 Task: Allow job search notifications.
Action: Mouse moved to (878, 93)
Screenshot: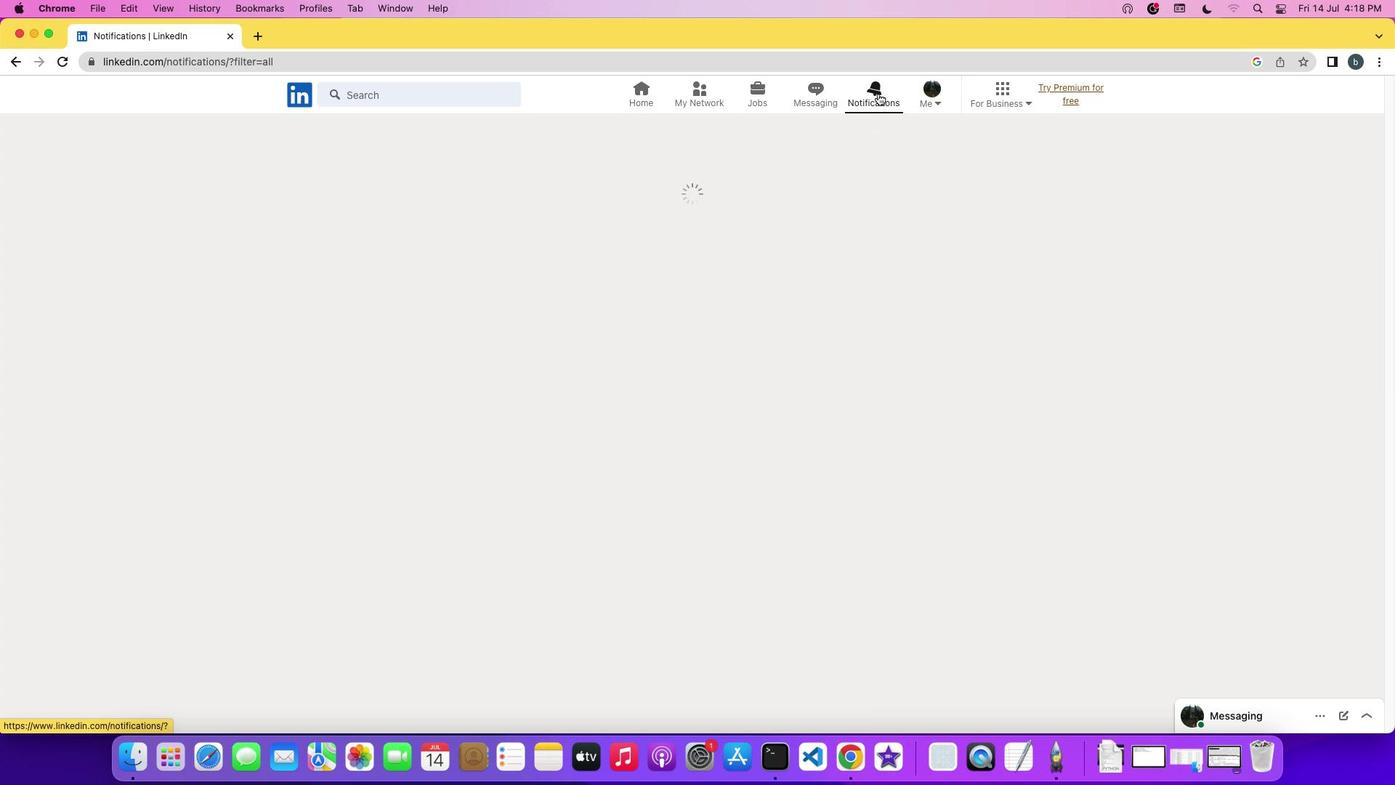 
Action: Mouse pressed left at (878, 93)
Screenshot: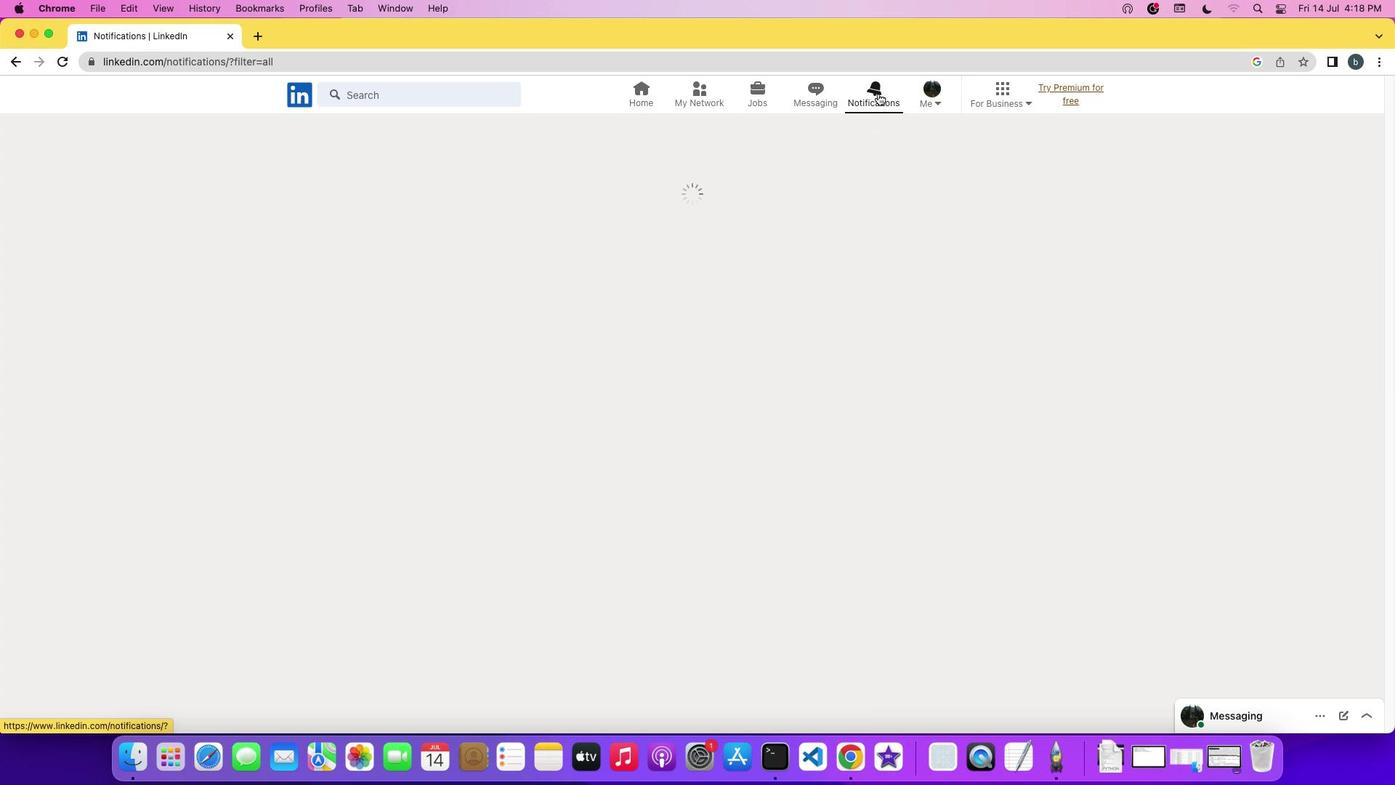 
Action: Mouse pressed left at (878, 93)
Screenshot: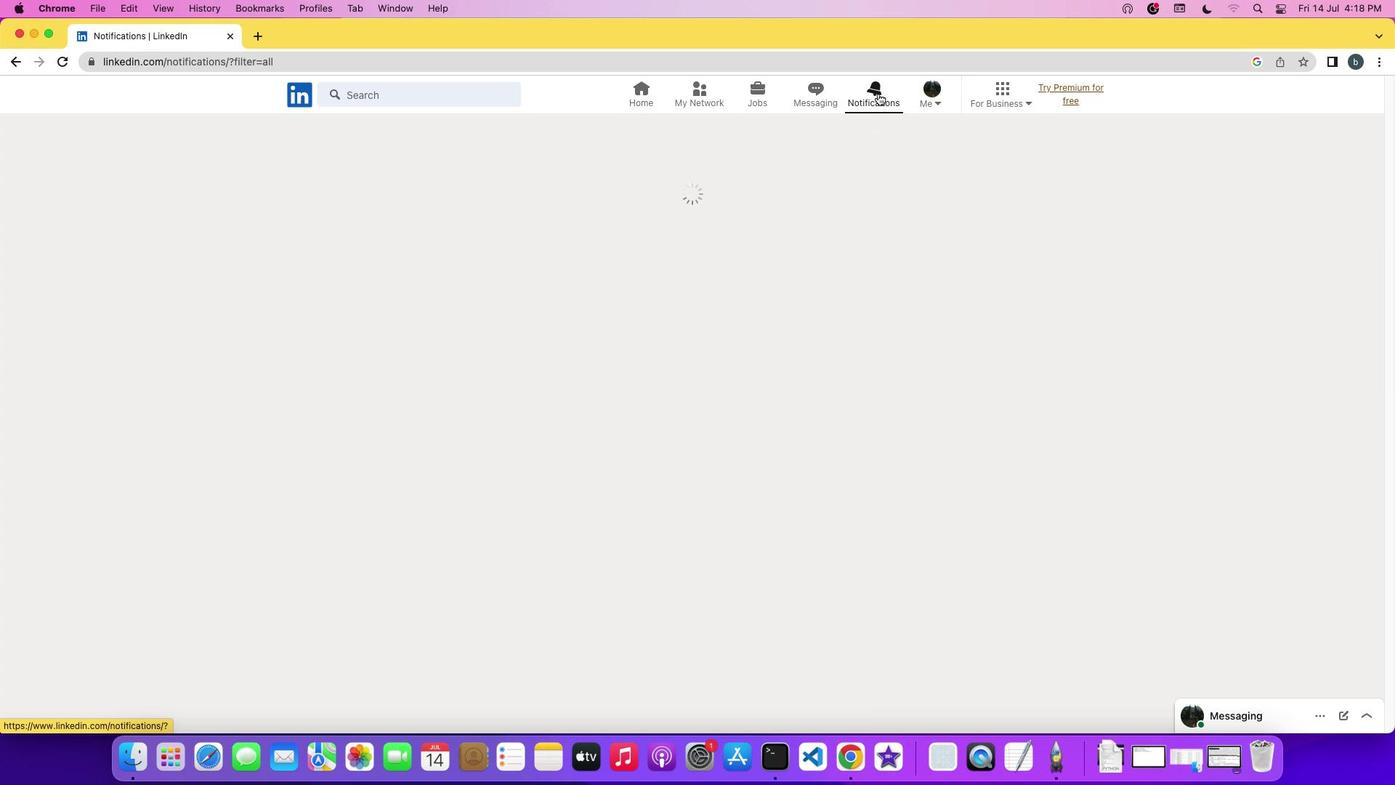 
Action: Mouse moved to (318, 190)
Screenshot: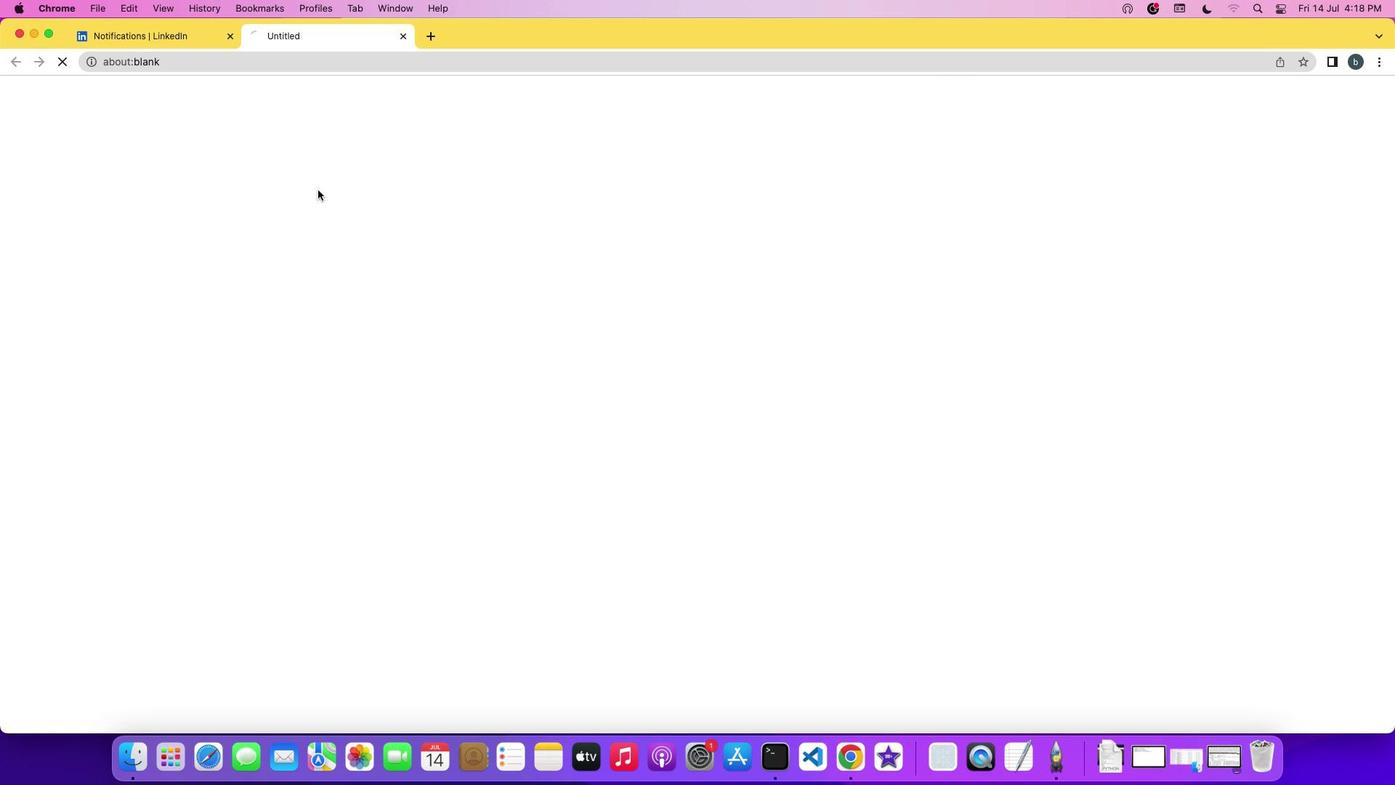 
Action: Mouse pressed left at (318, 190)
Screenshot: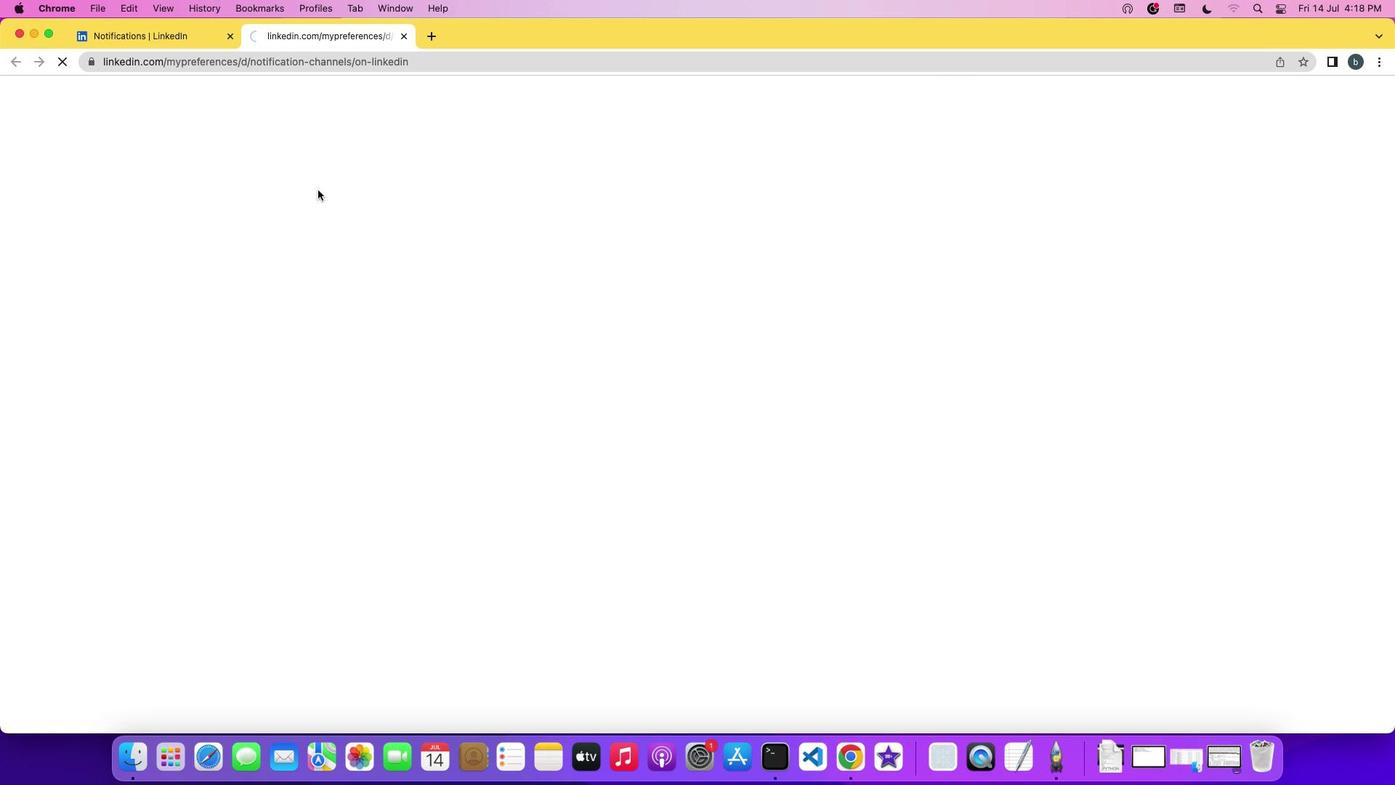 
Action: Mouse moved to (636, 184)
Screenshot: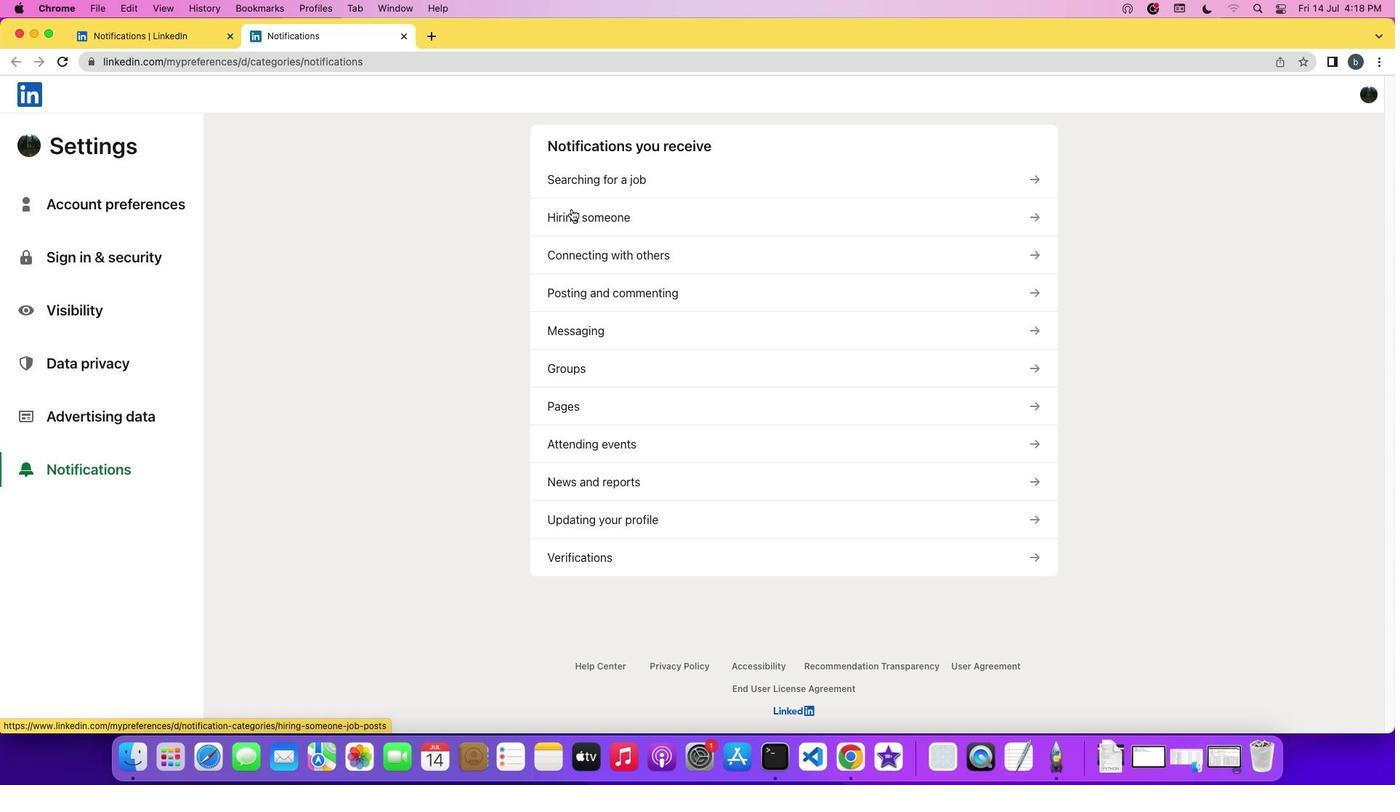 
Action: Mouse pressed left at (636, 184)
Screenshot: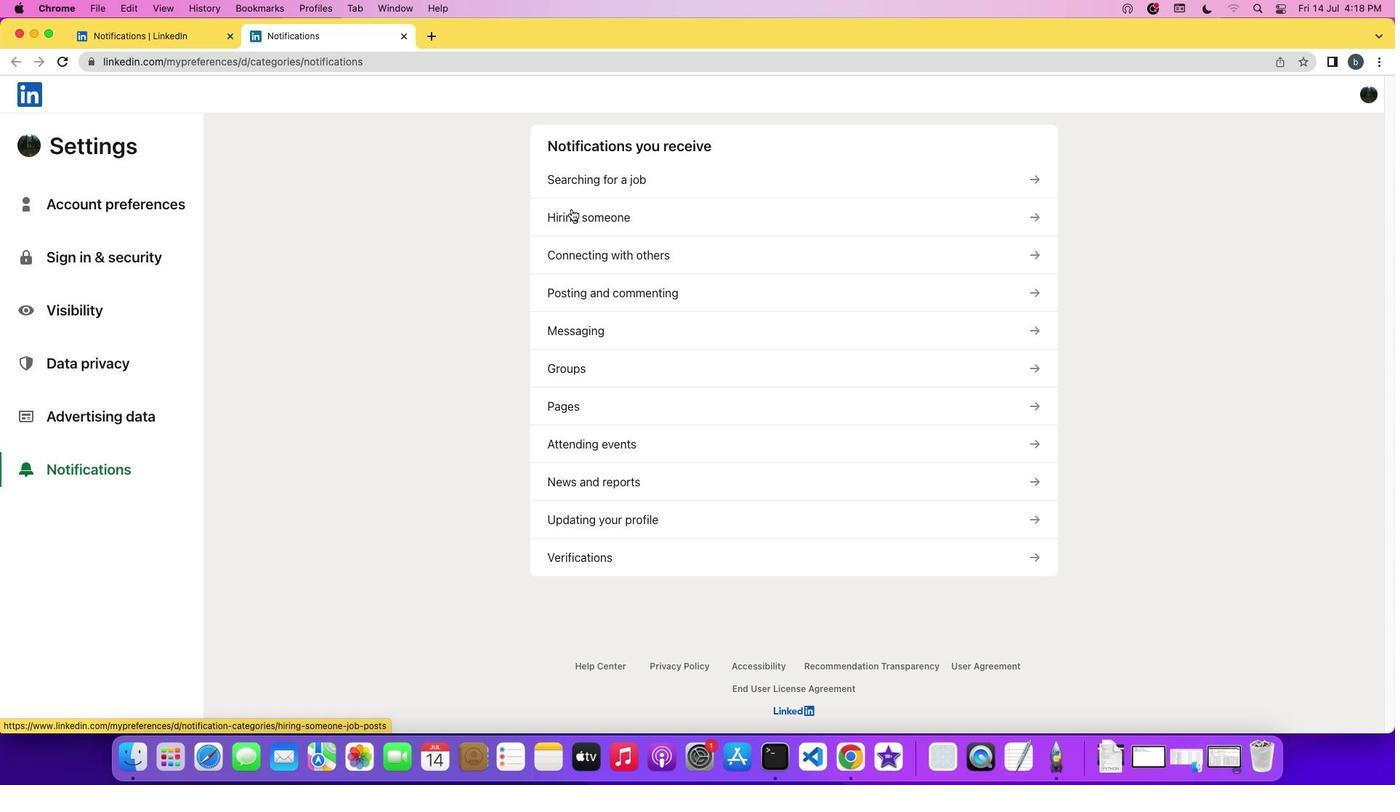 
Action: Mouse moved to (1018, 180)
Screenshot: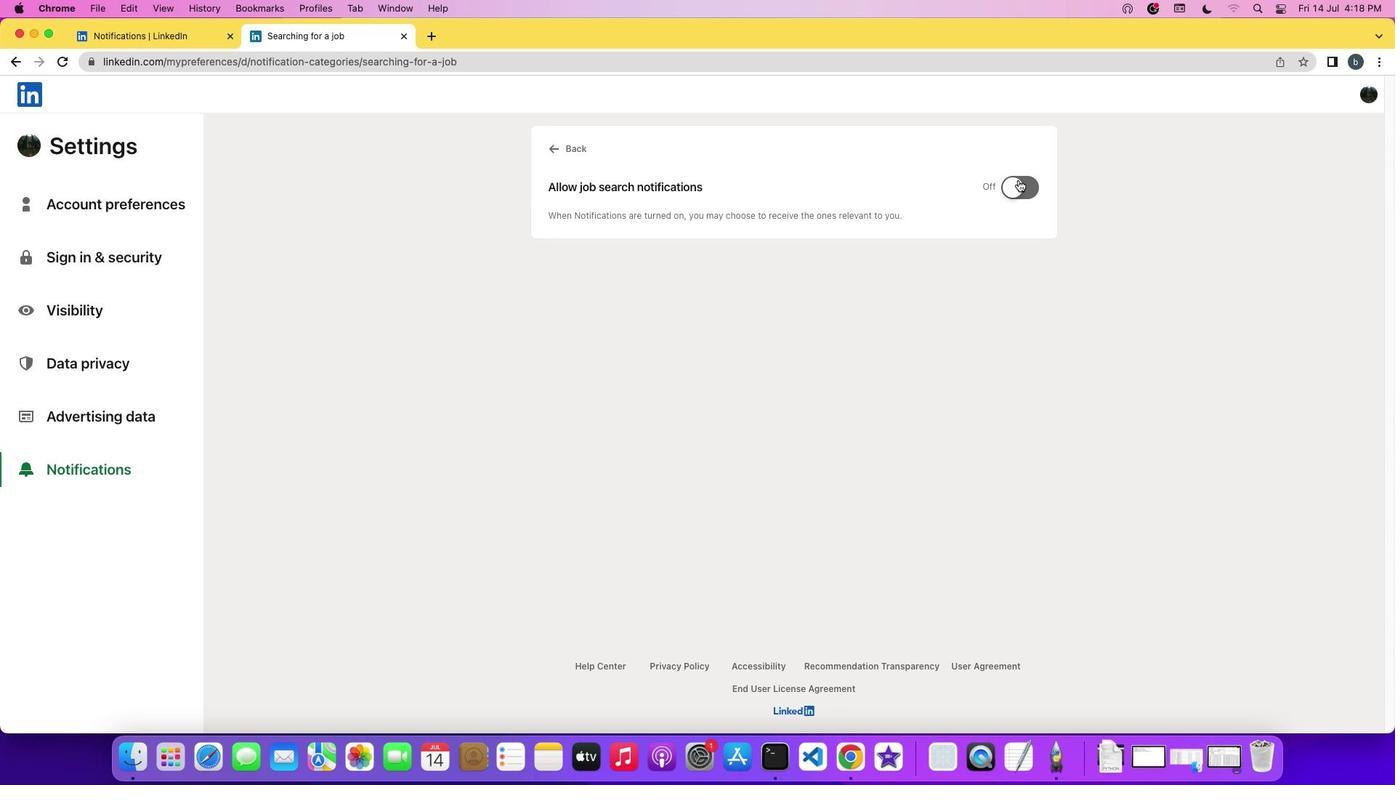
Action: Mouse pressed left at (1018, 180)
Screenshot: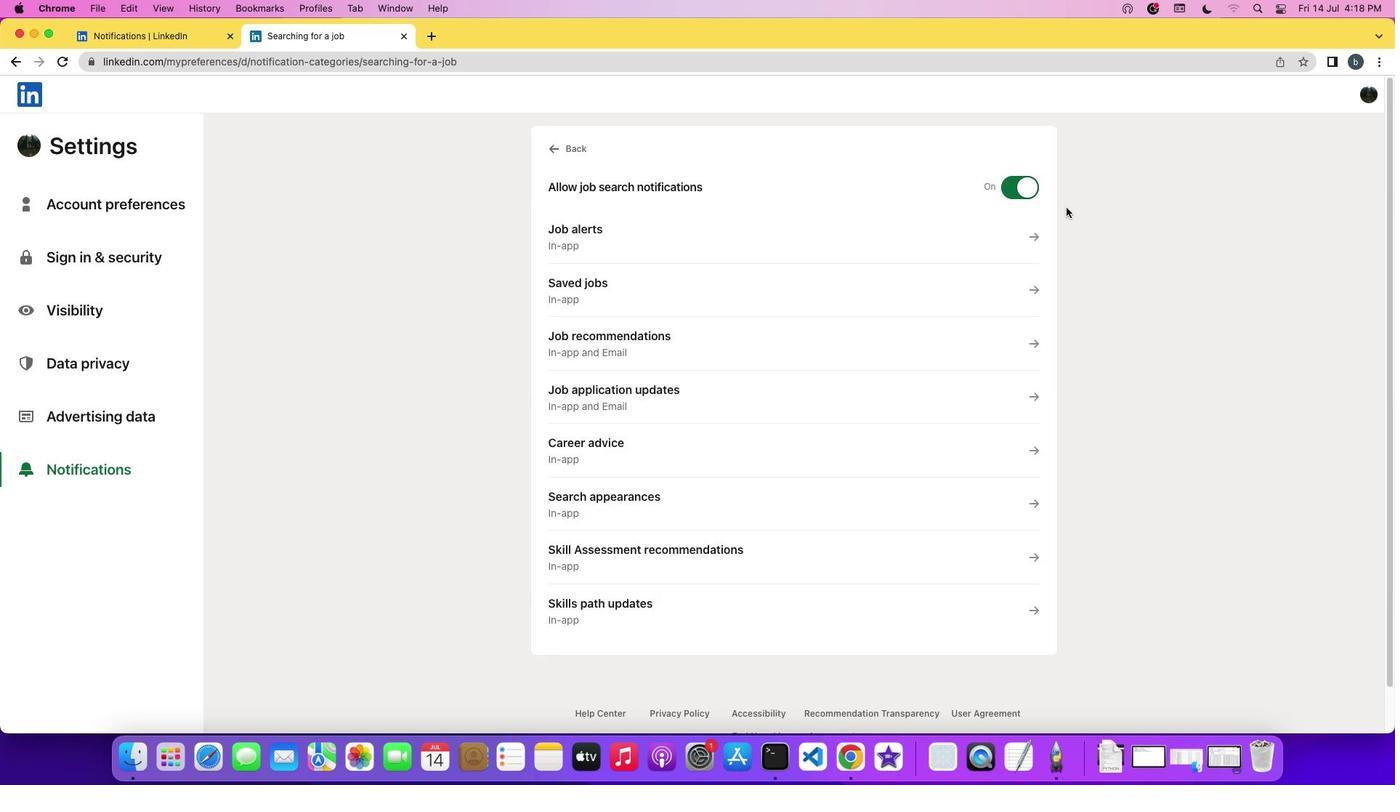 
Action: Mouse moved to (1066, 207)
Screenshot: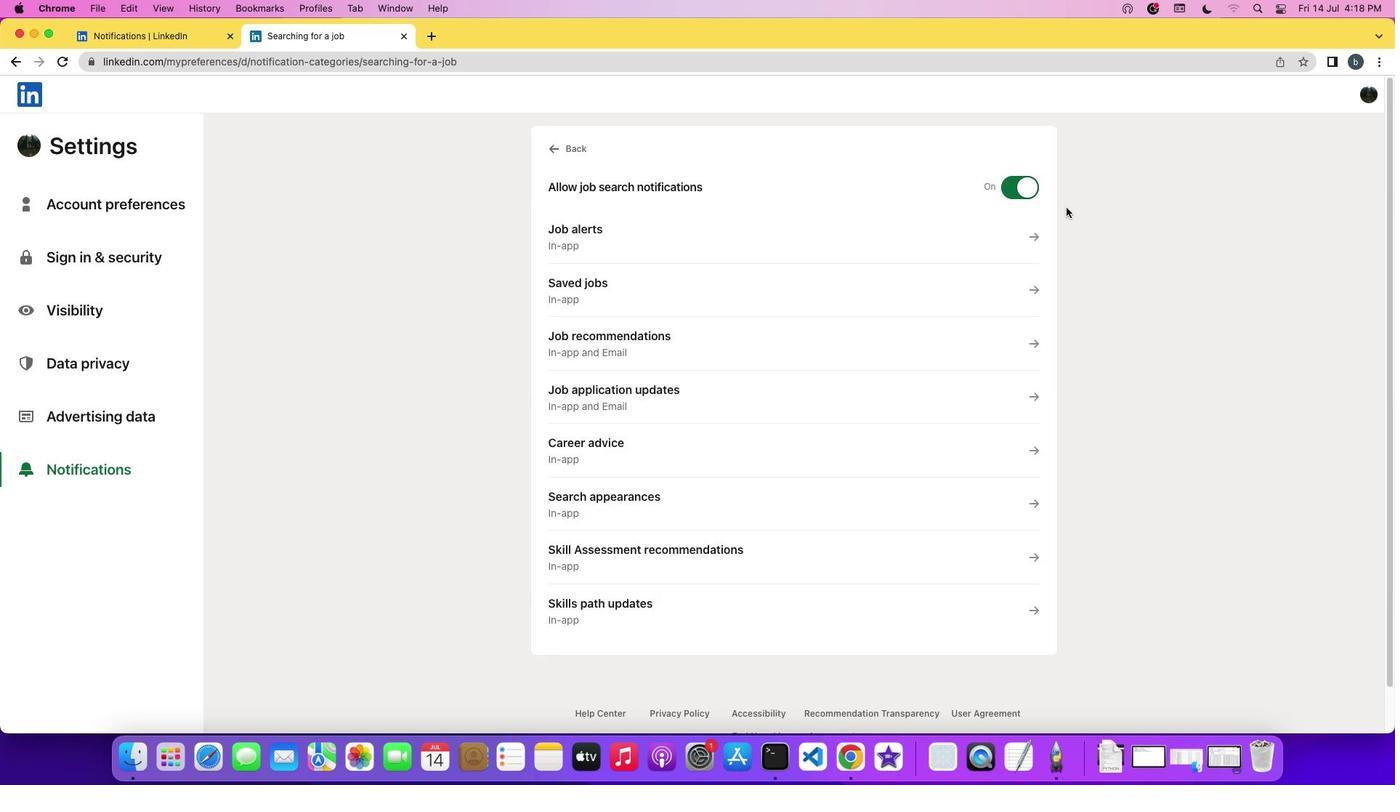 
